 Task: Toggle the visibility of the activity bar on the side.
Action: Mouse moved to (332, 277)
Screenshot: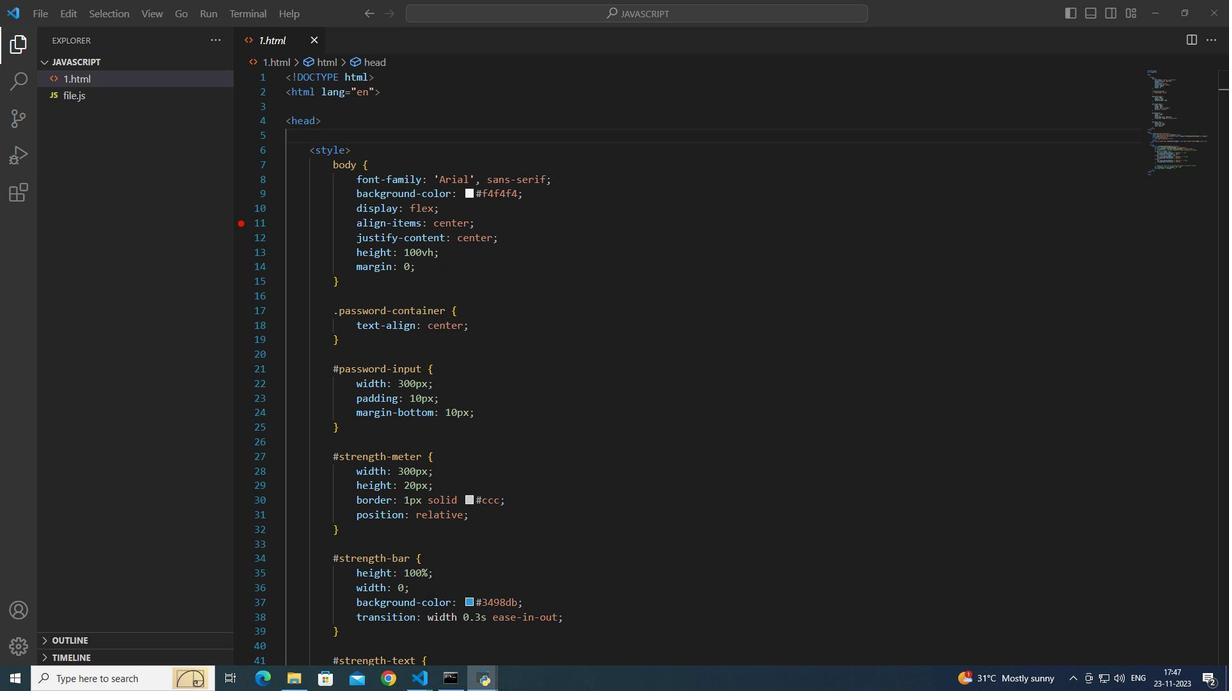 
Action: Mouse pressed left at (332, 277)
Screenshot: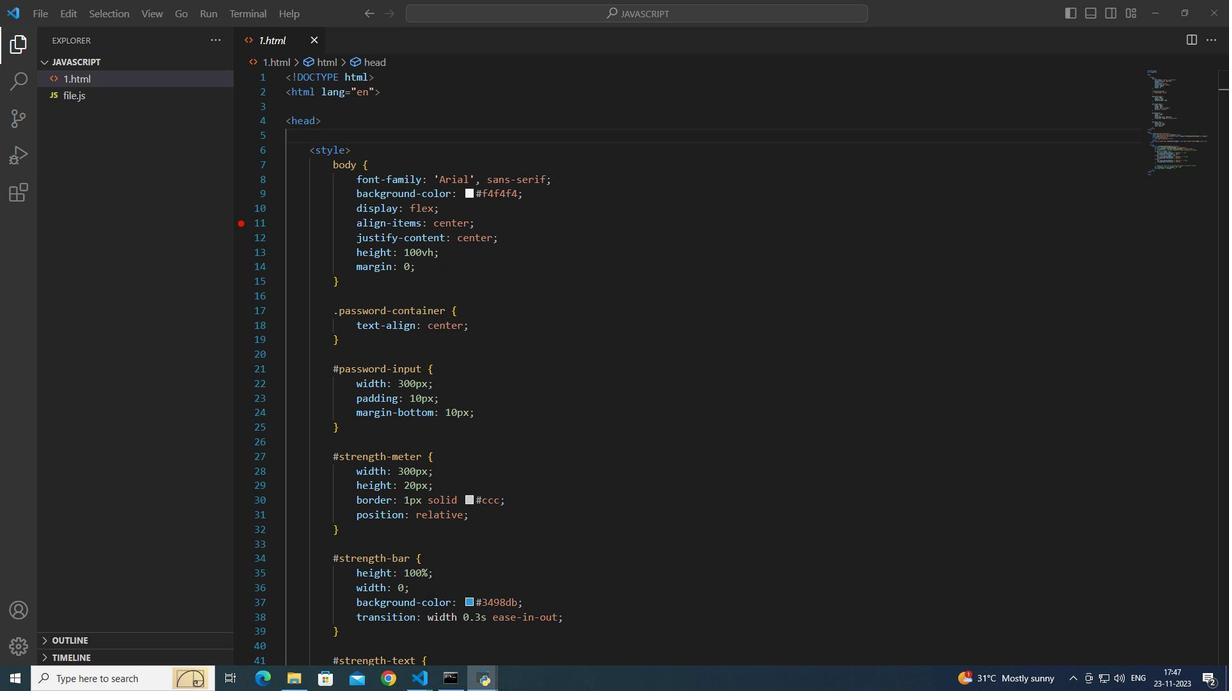 
Action: Mouse moved to (332, 277)
Screenshot: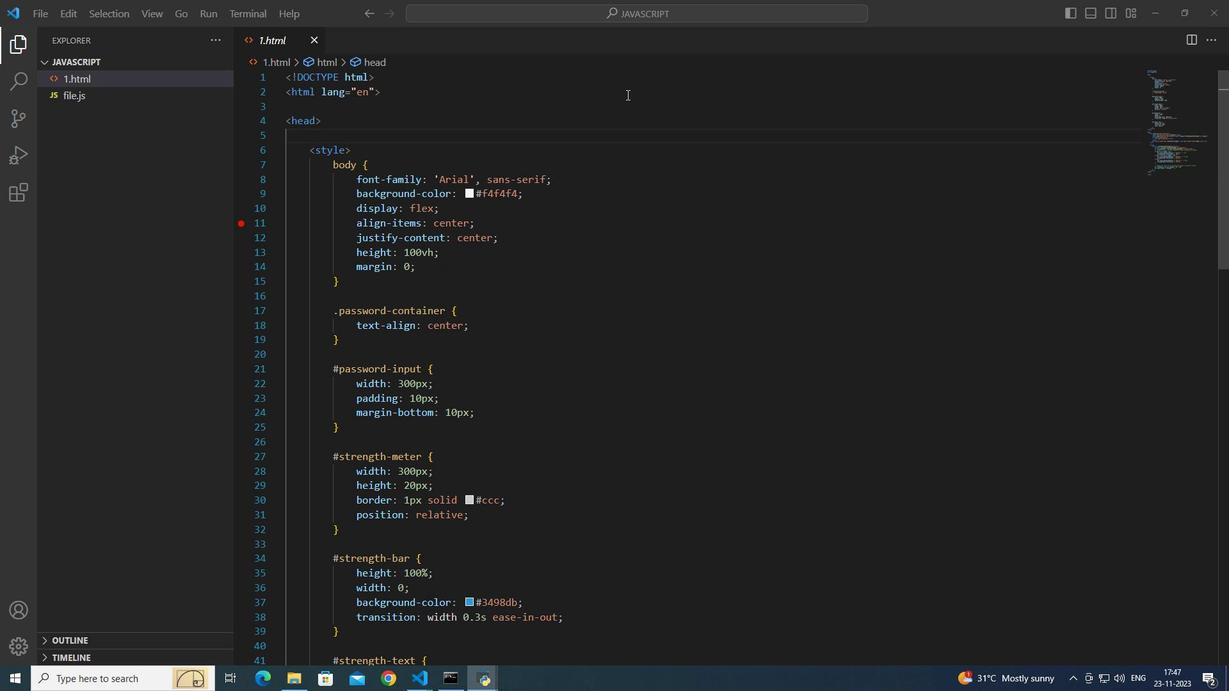 
Action: Mouse pressed left at (332, 277)
Screenshot: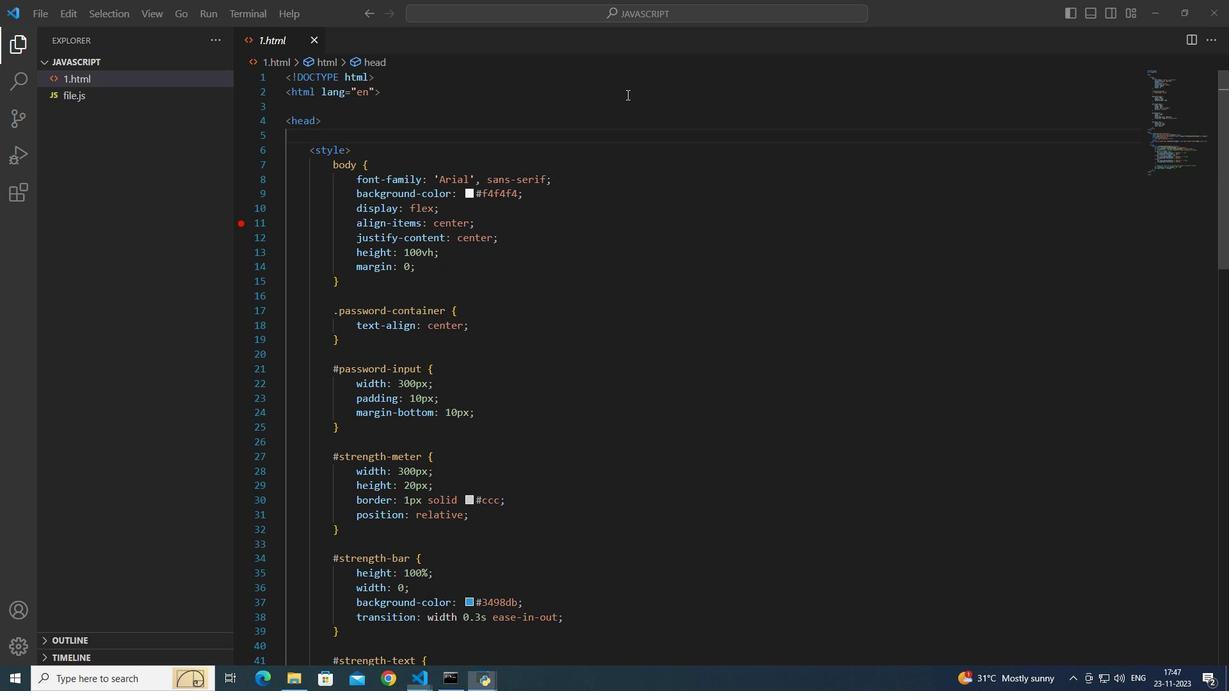 
Action: Key pressed <Key.f1>activityba<Key.backspace><Key.backspace><Key.space>b<Key.down><Key.up><Key.enter><Key.f1>activity<Key.down><Key.enter><Key.f1>activity<Key.space><Key.enter><Key.f1>activity<Key.space><Key.down><Key.enter>
Screenshot: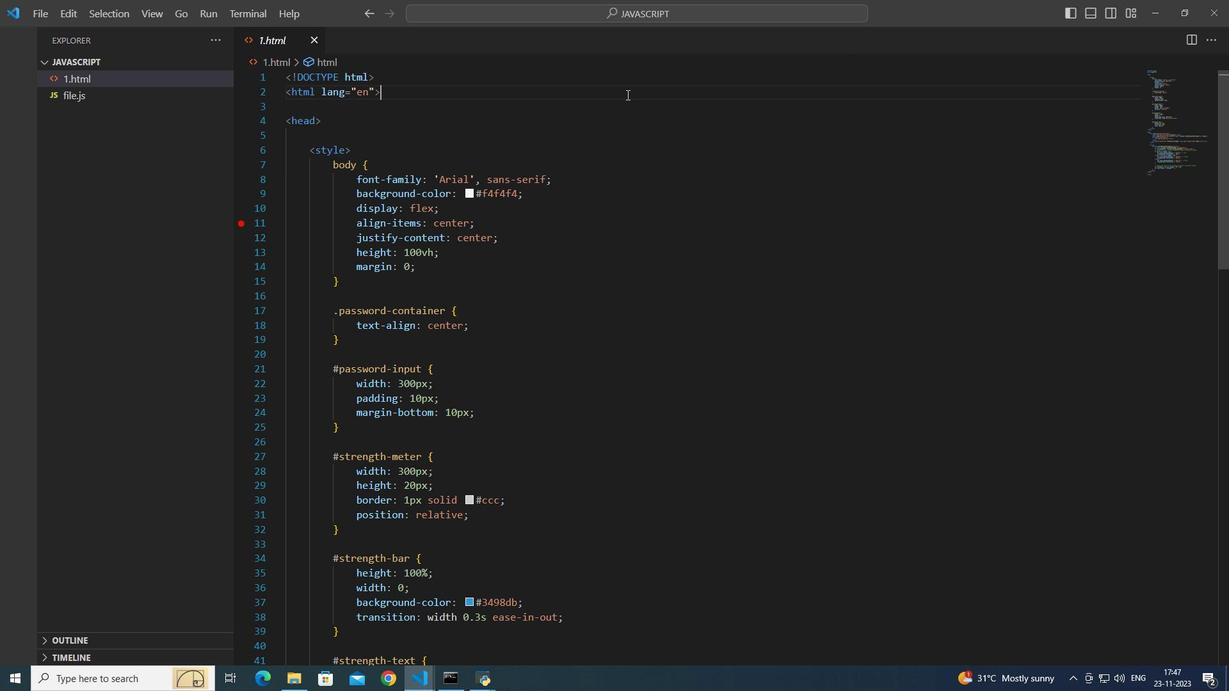 
Action: Mouse moved to (332, 277)
Screenshot: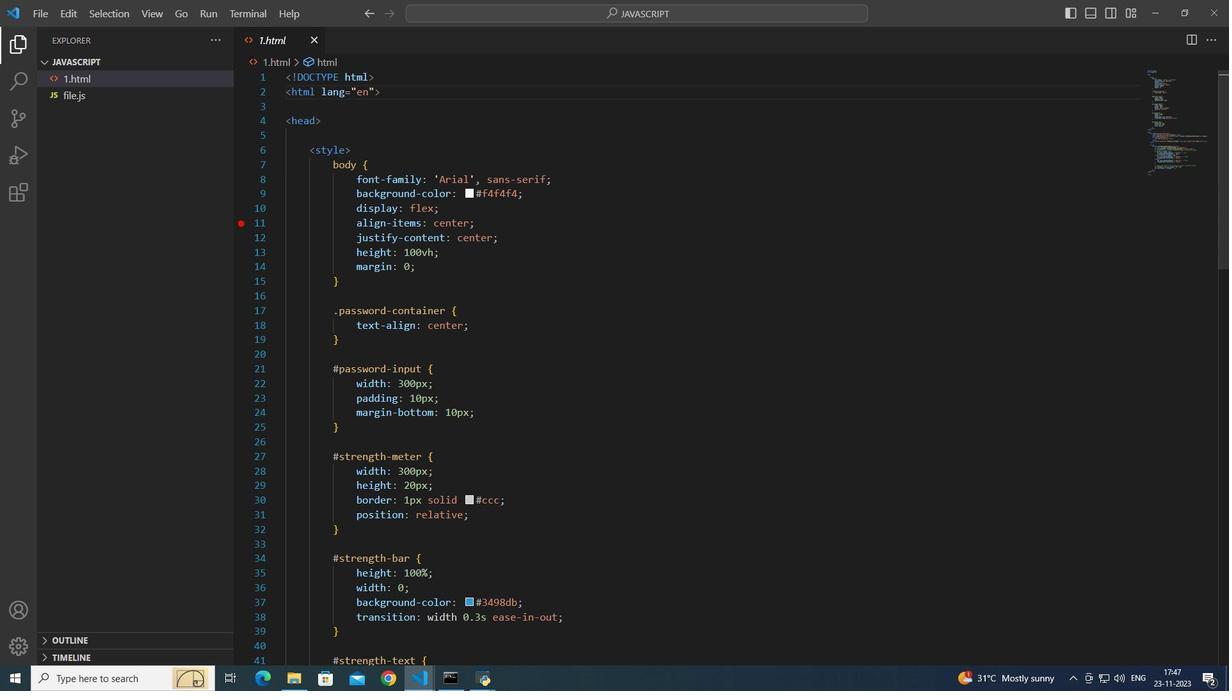 
Action: Mouse pressed left at (332, 277)
Screenshot: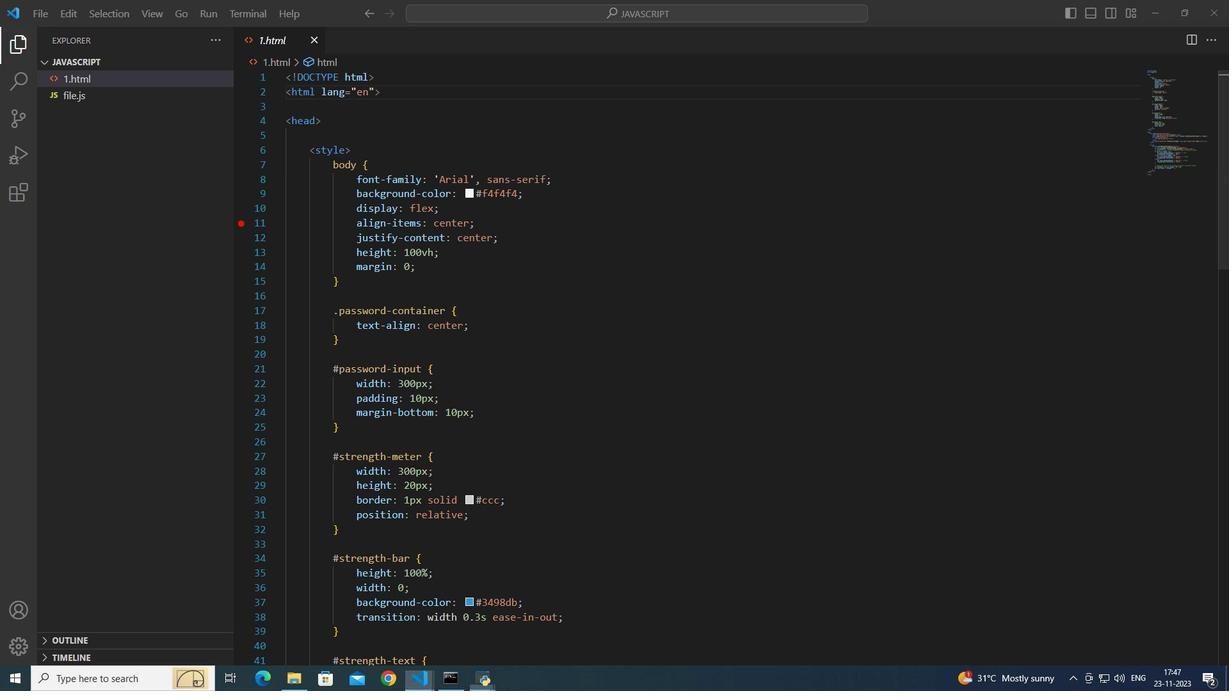 
Action: Mouse moved to (332, 277)
Screenshot: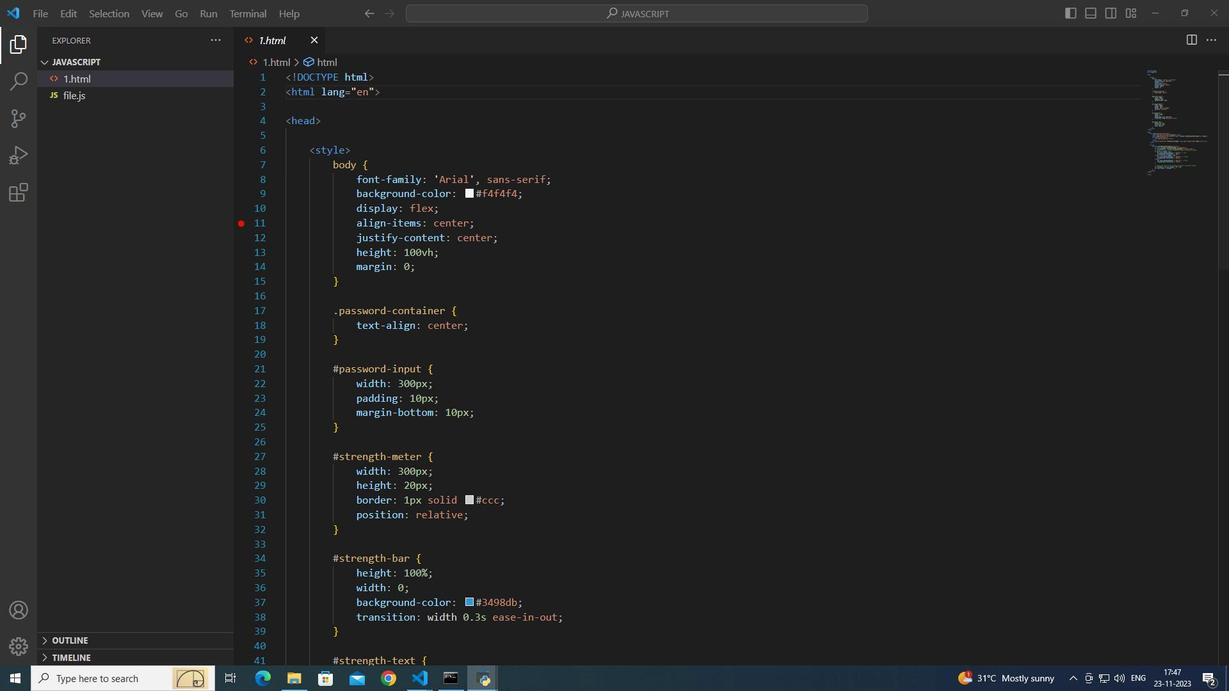
